 Task: Add Lifeway Organic Creamy Orange Probugs Kefir to the cart.
Action: Mouse moved to (25, 107)
Screenshot: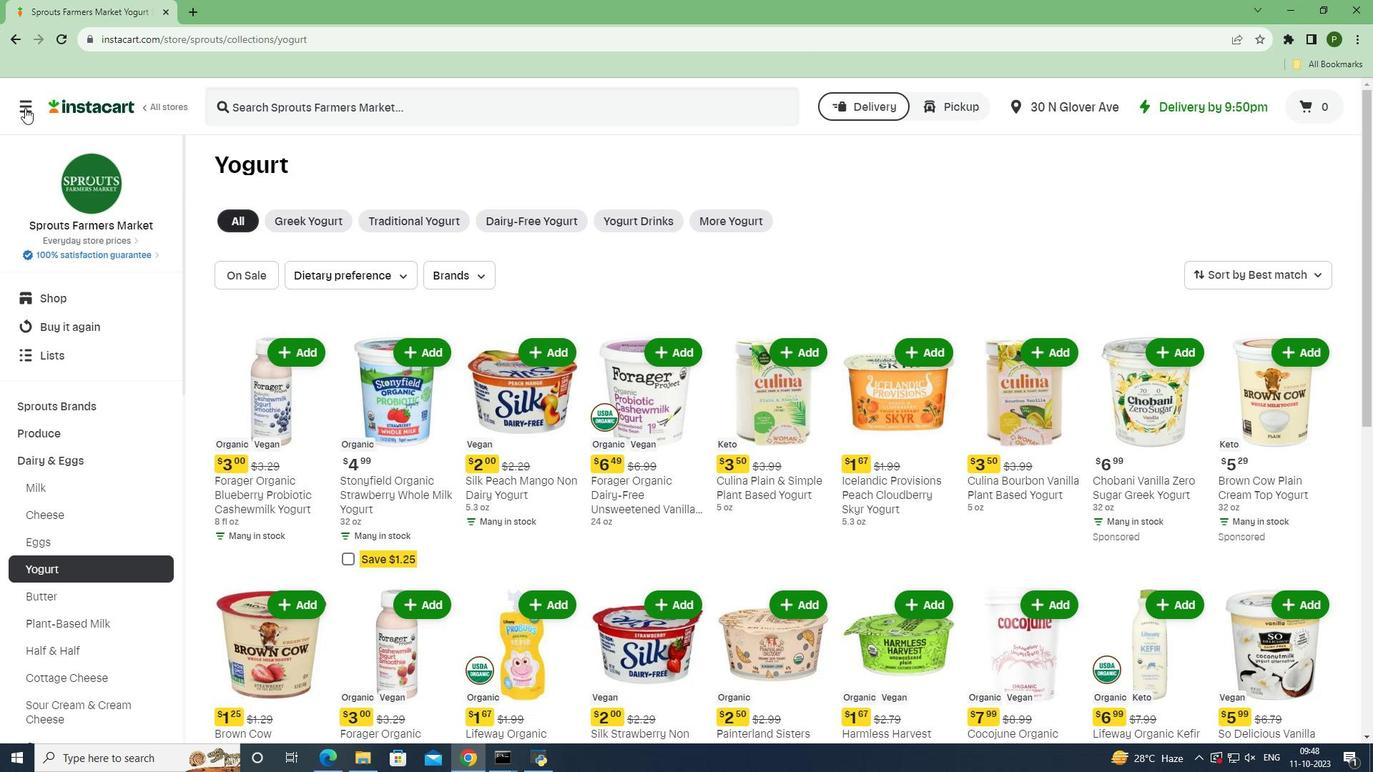 
Action: Mouse pressed left at (25, 107)
Screenshot: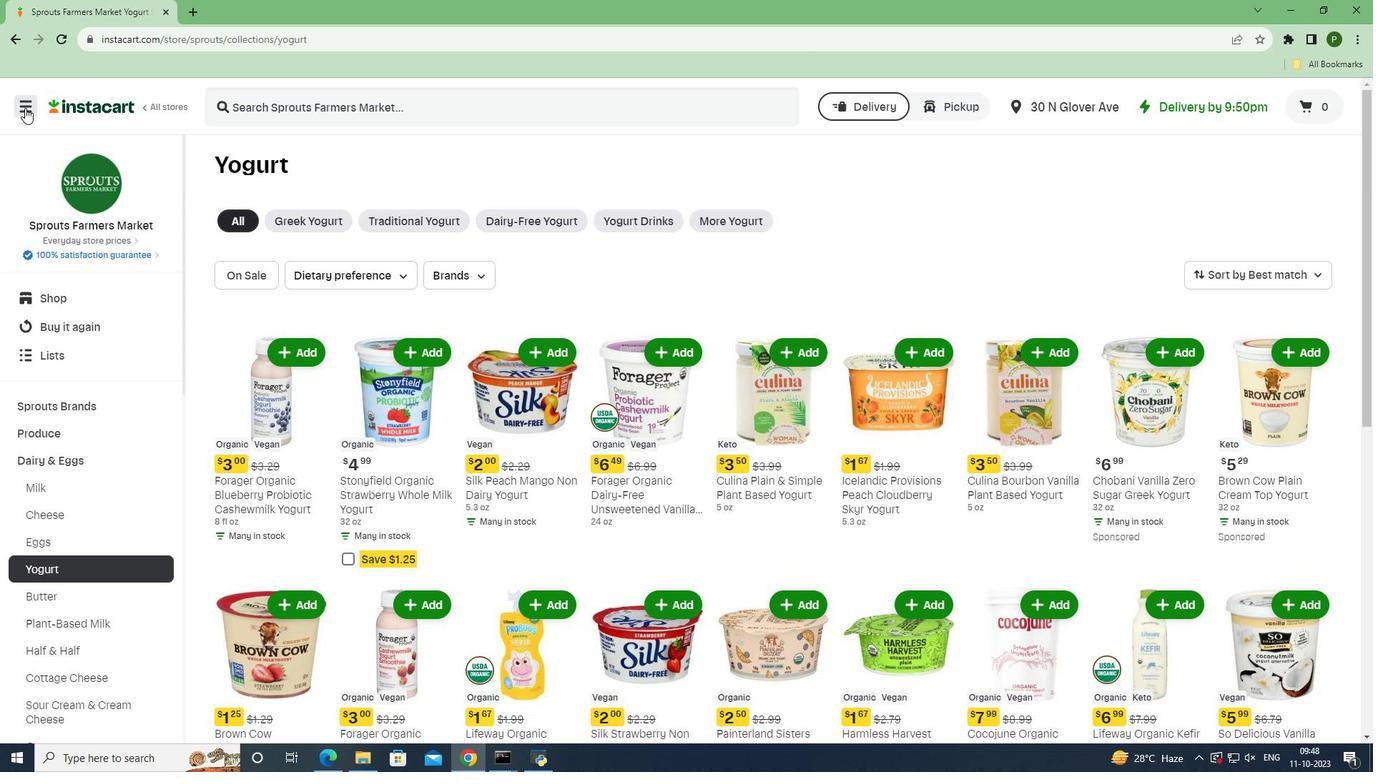 
Action: Mouse moved to (70, 386)
Screenshot: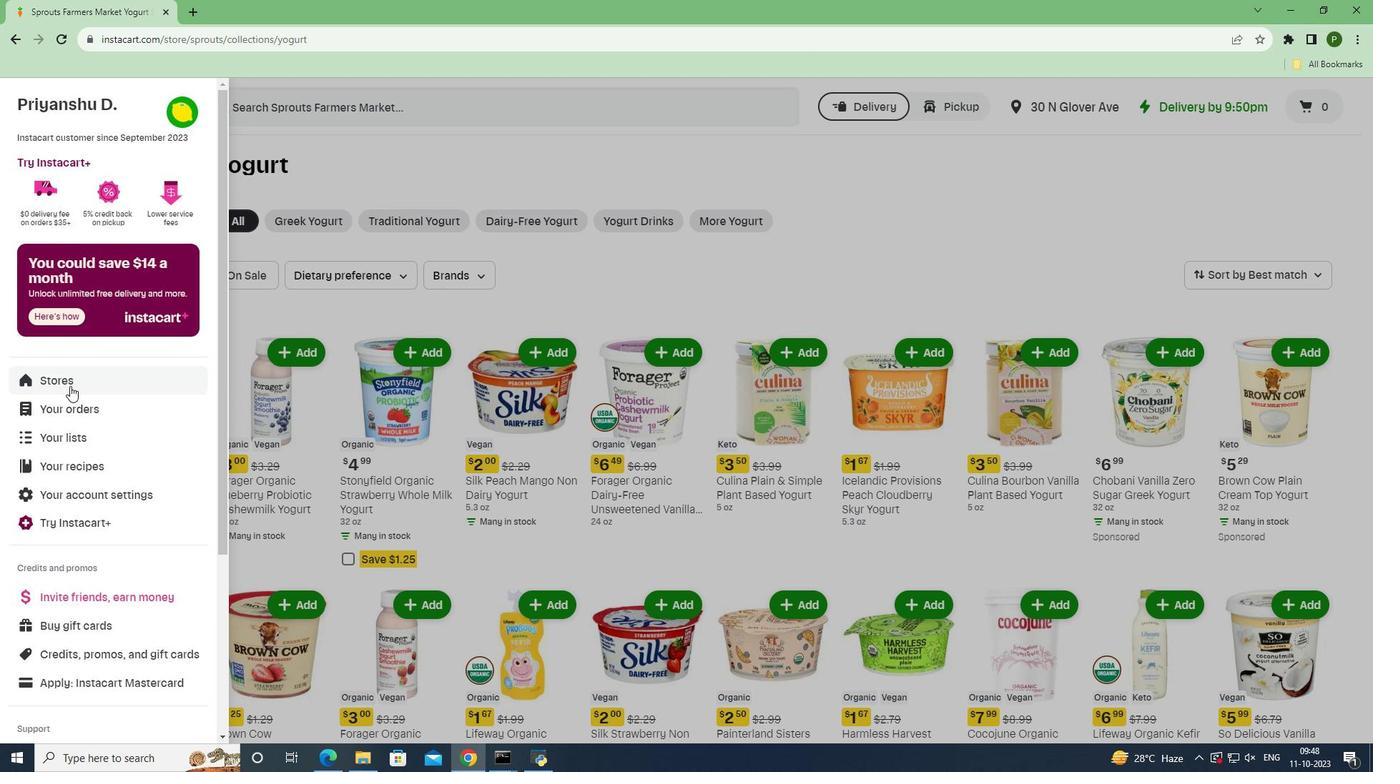 
Action: Mouse pressed left at (70, 386)
Screenshot: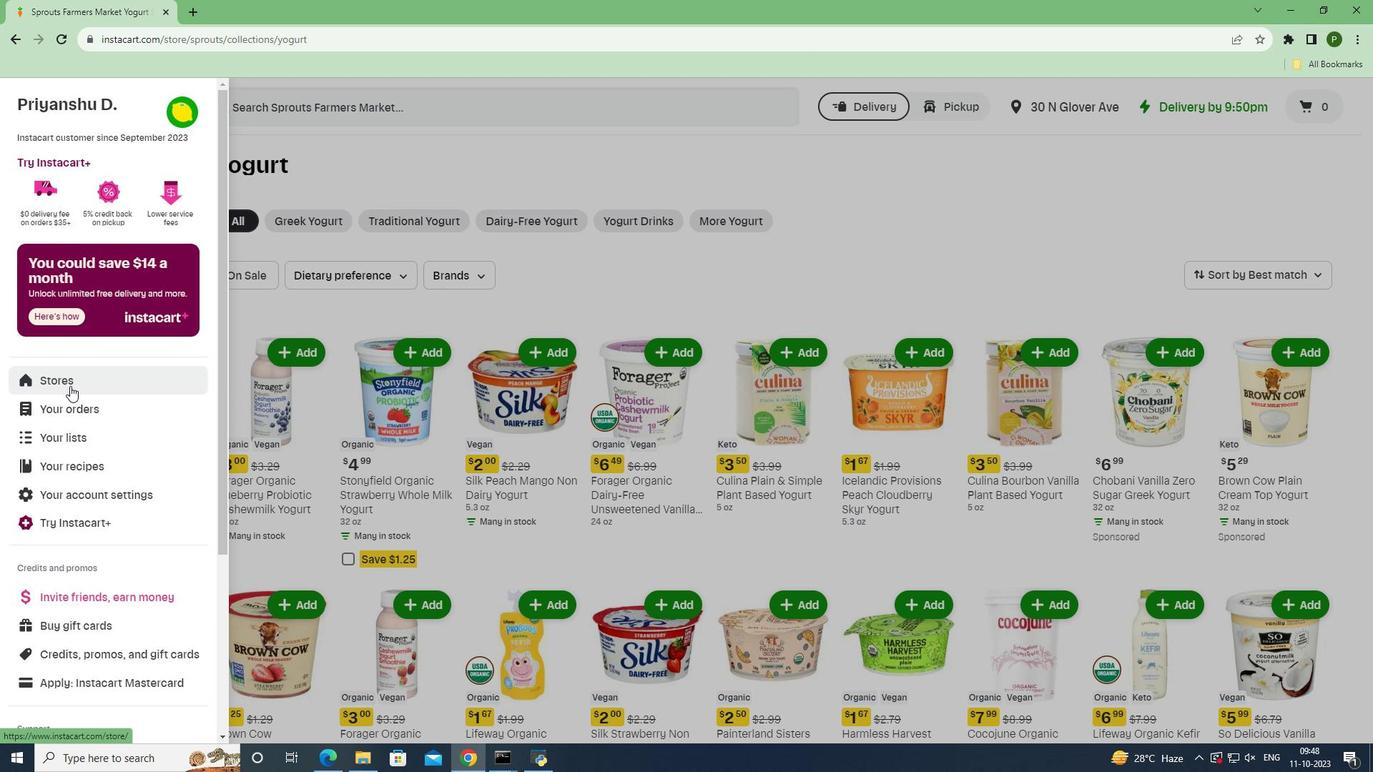 
Action: Mouse moved to (350, 153)
Screenshot: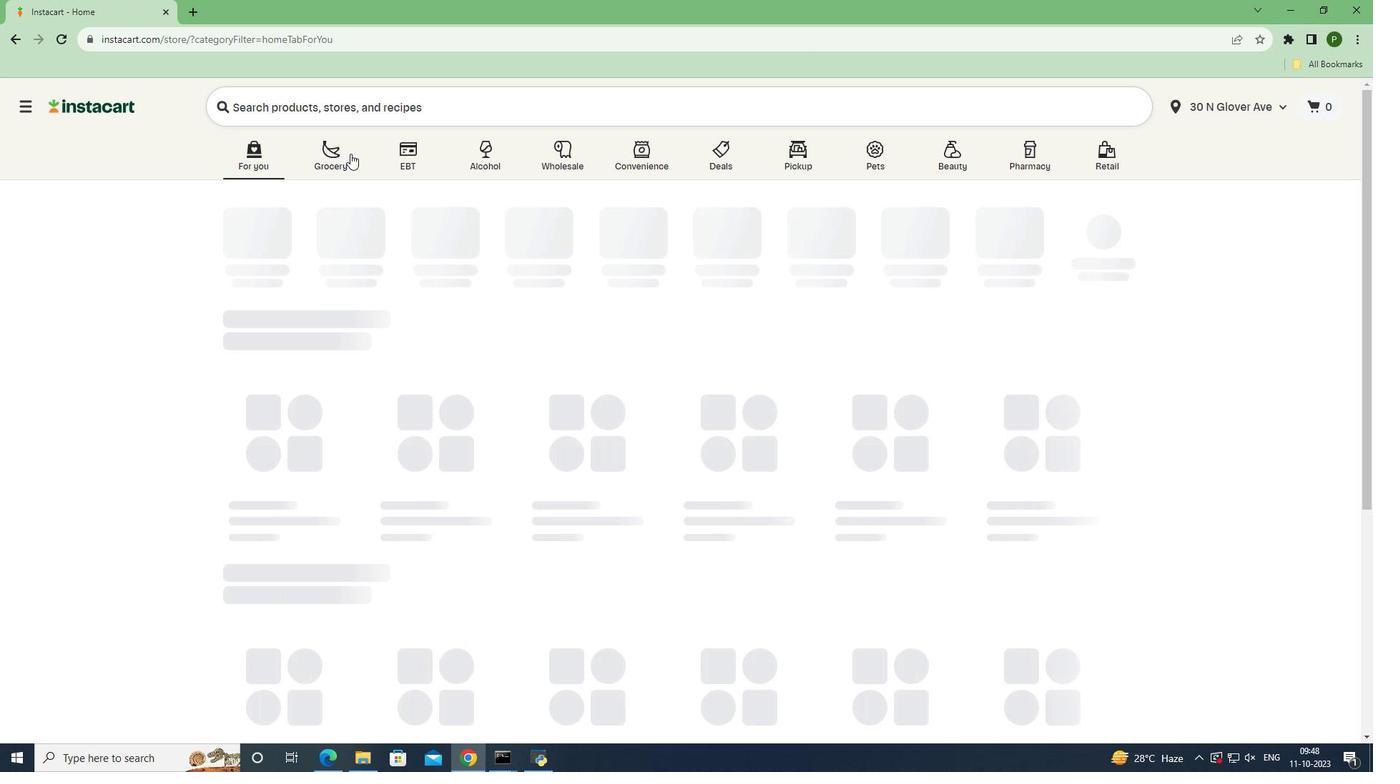 
Action: Mouse pressed left at (350, 153)
Screenshot: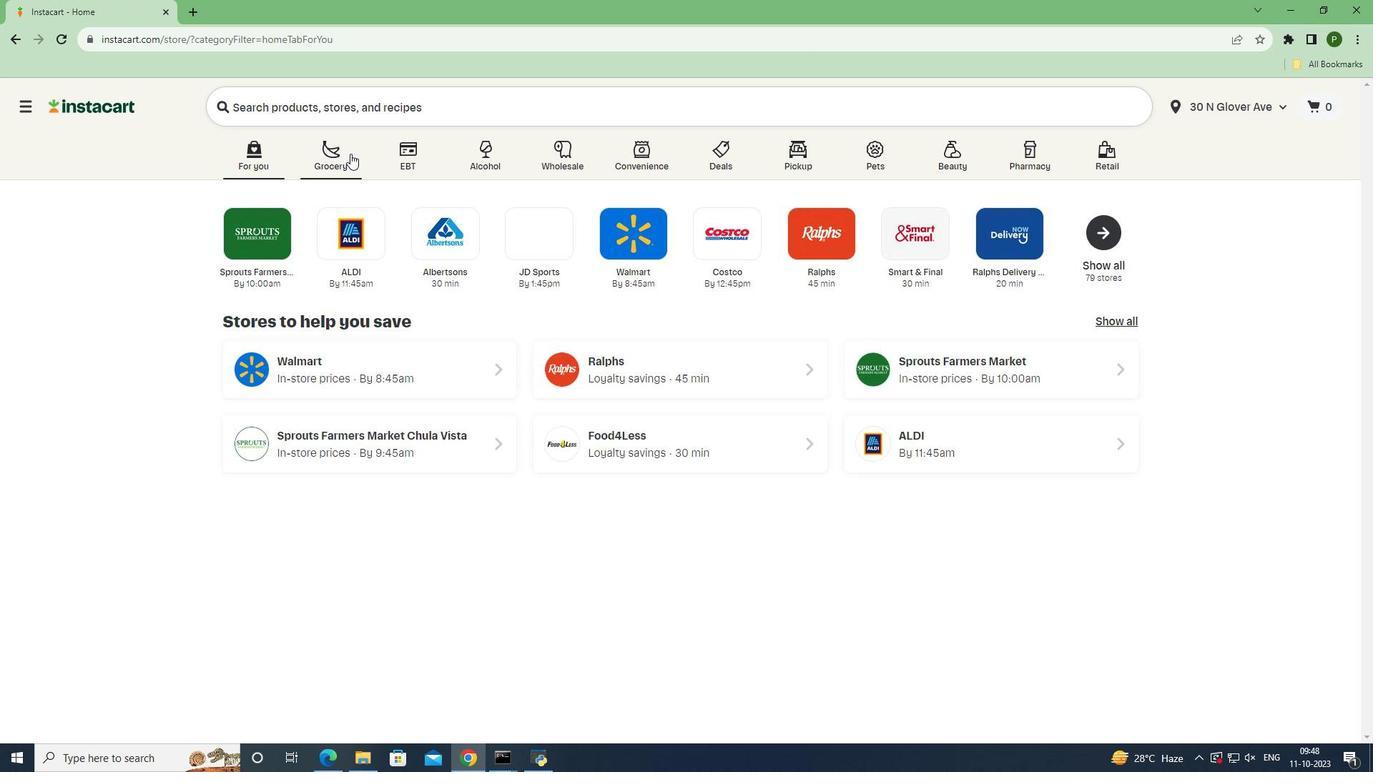 
Action: Mouse moved to (571, 324)
Screenshot: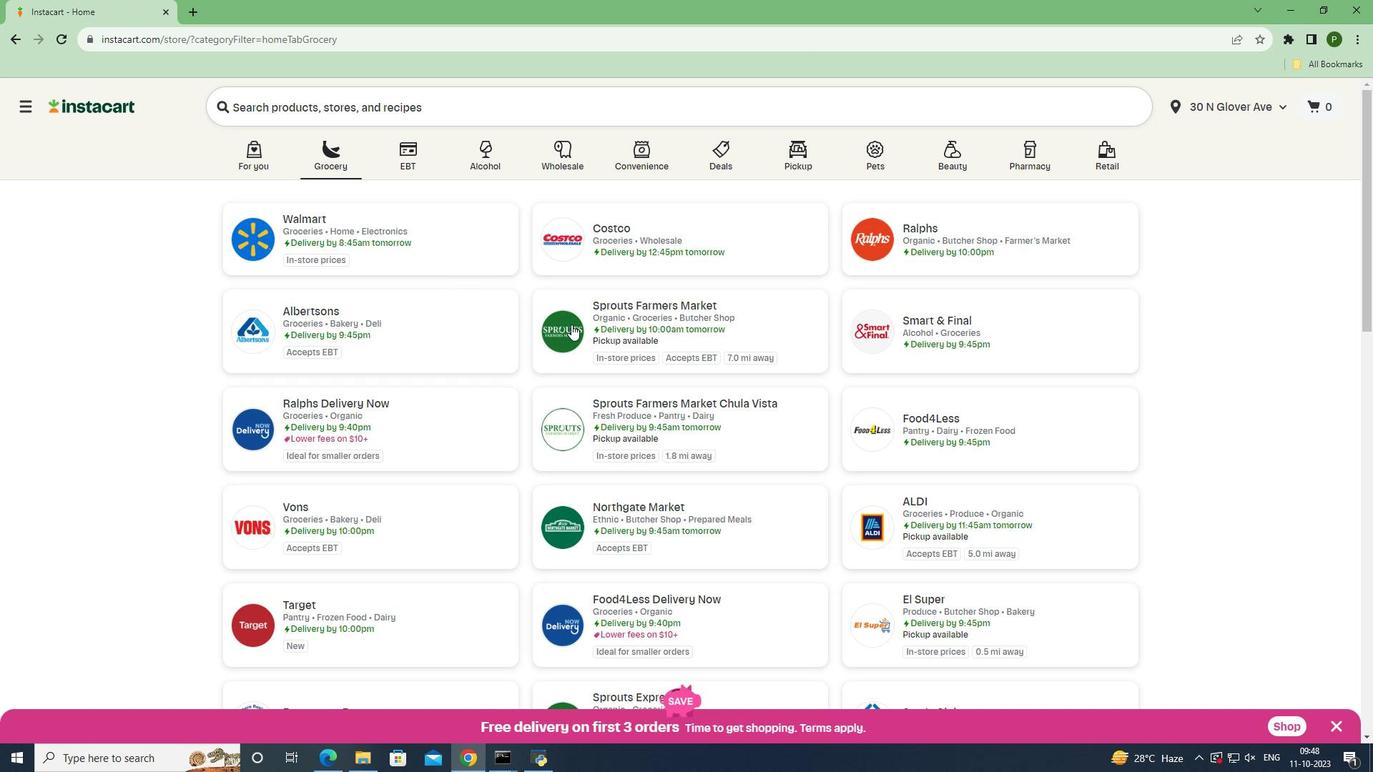 
Action: Mouse pressed left at (571, 324)
Screenshot: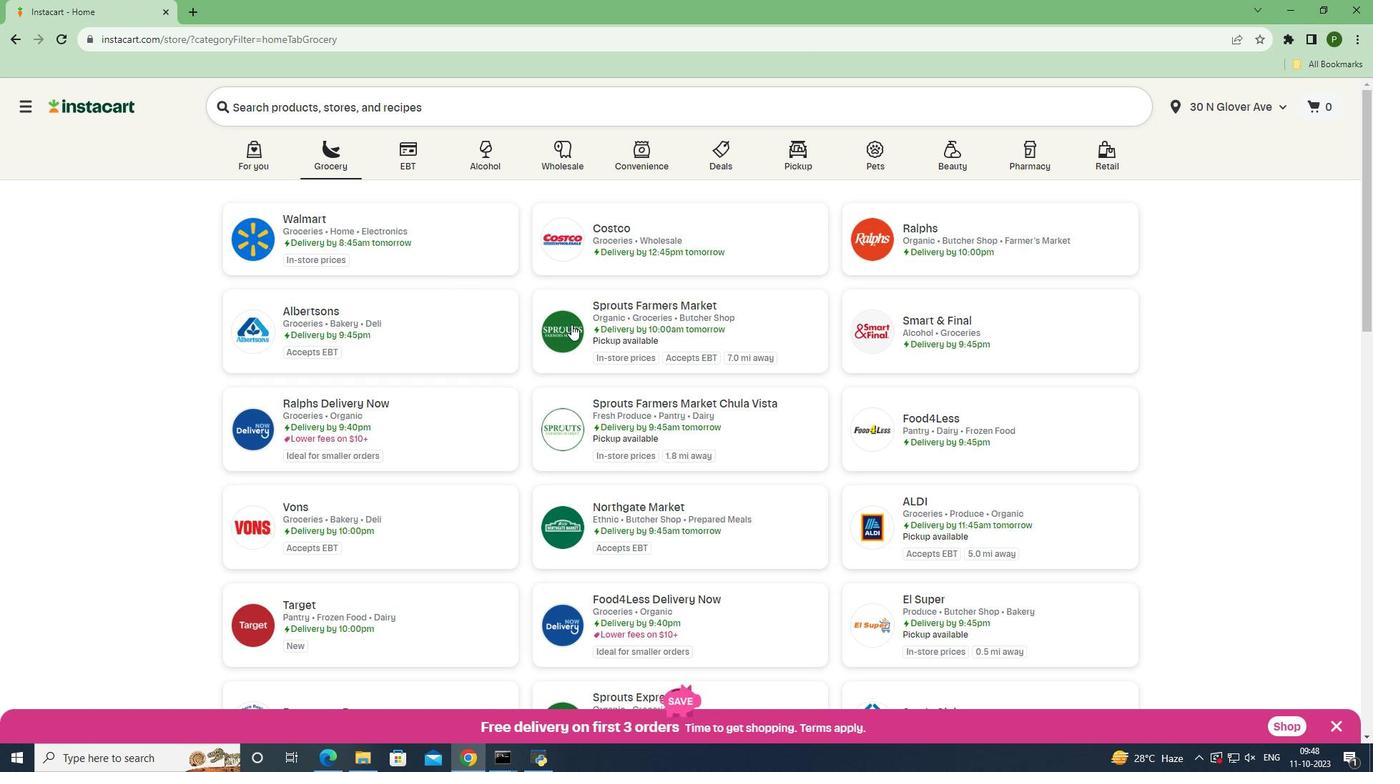 
Action: Mouse moved to (112, 457)
Screenshot: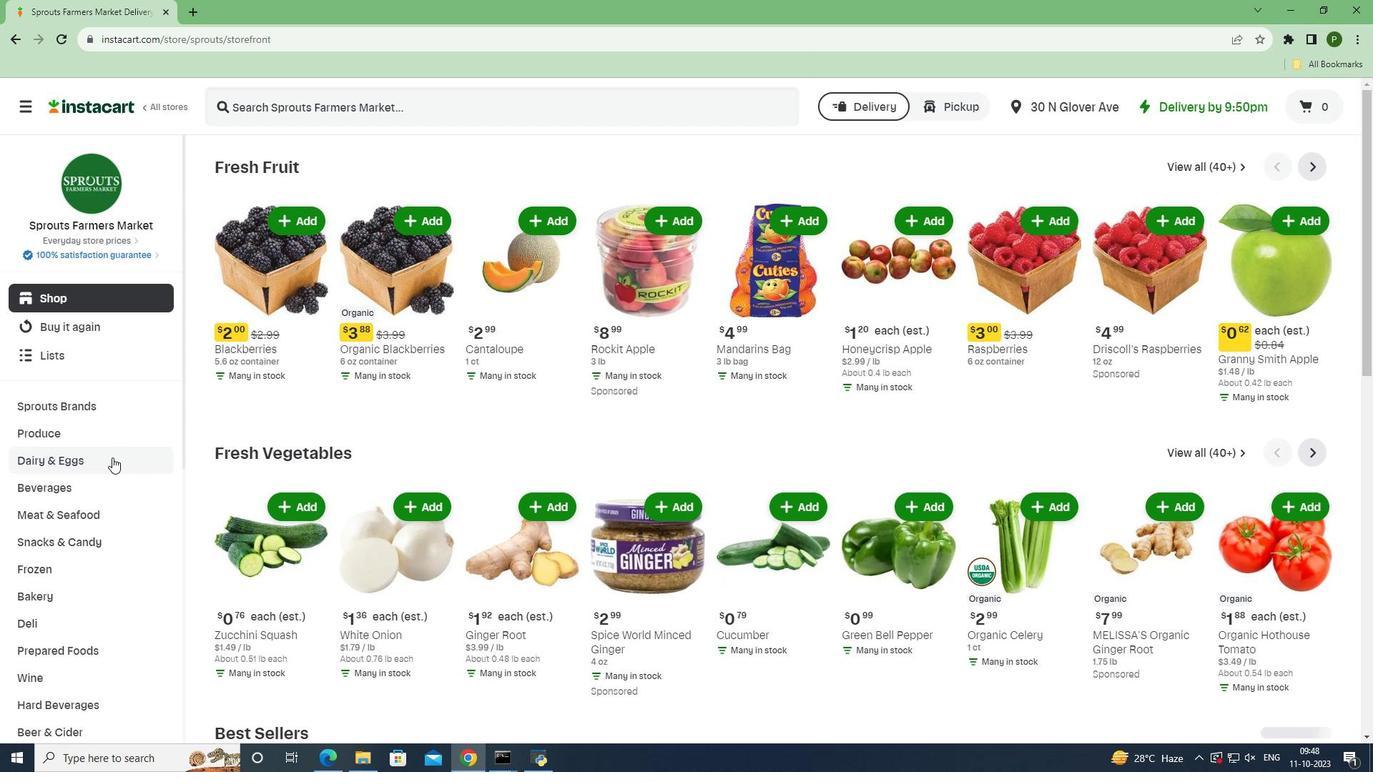 
Action: Mouse pressed left at (112, 457)
Screenshot: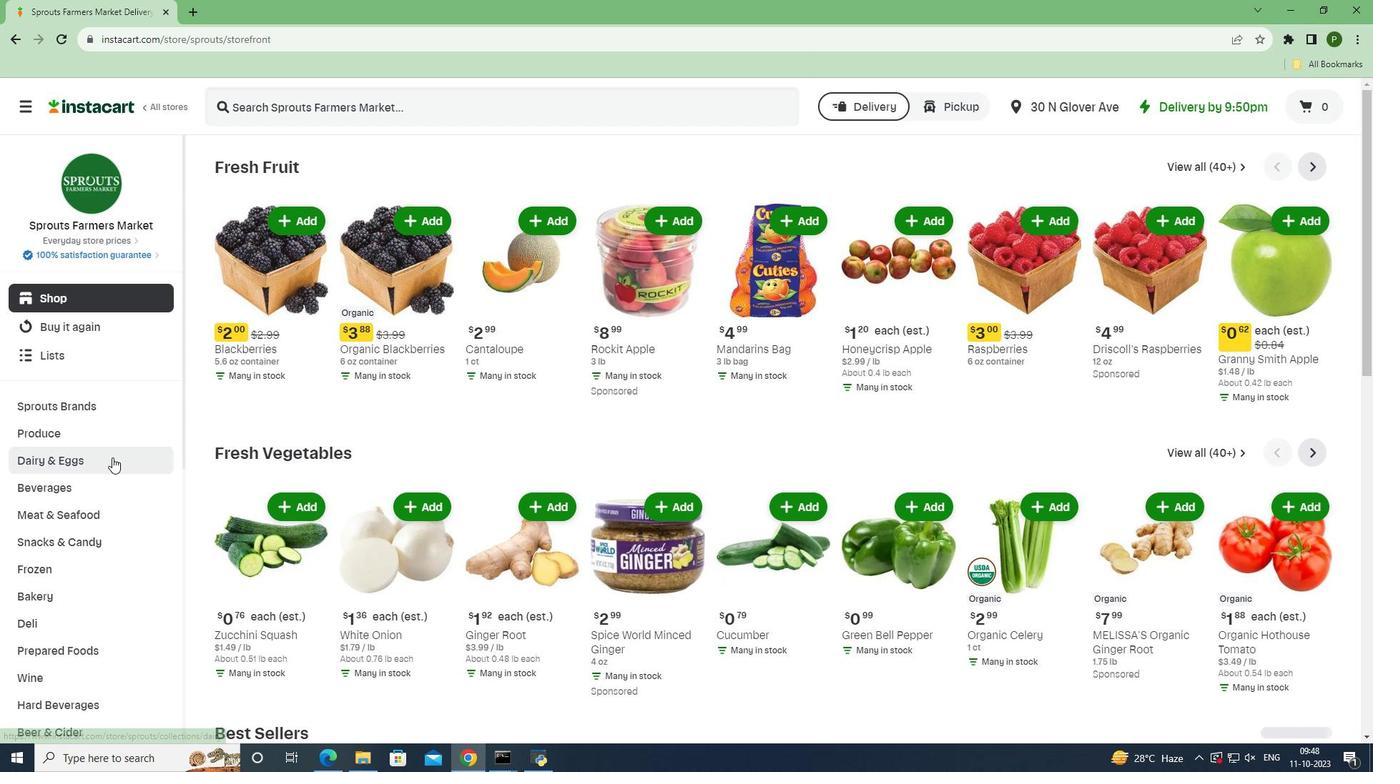 
Action: Mouse moved to (84, 571)
Screenshot: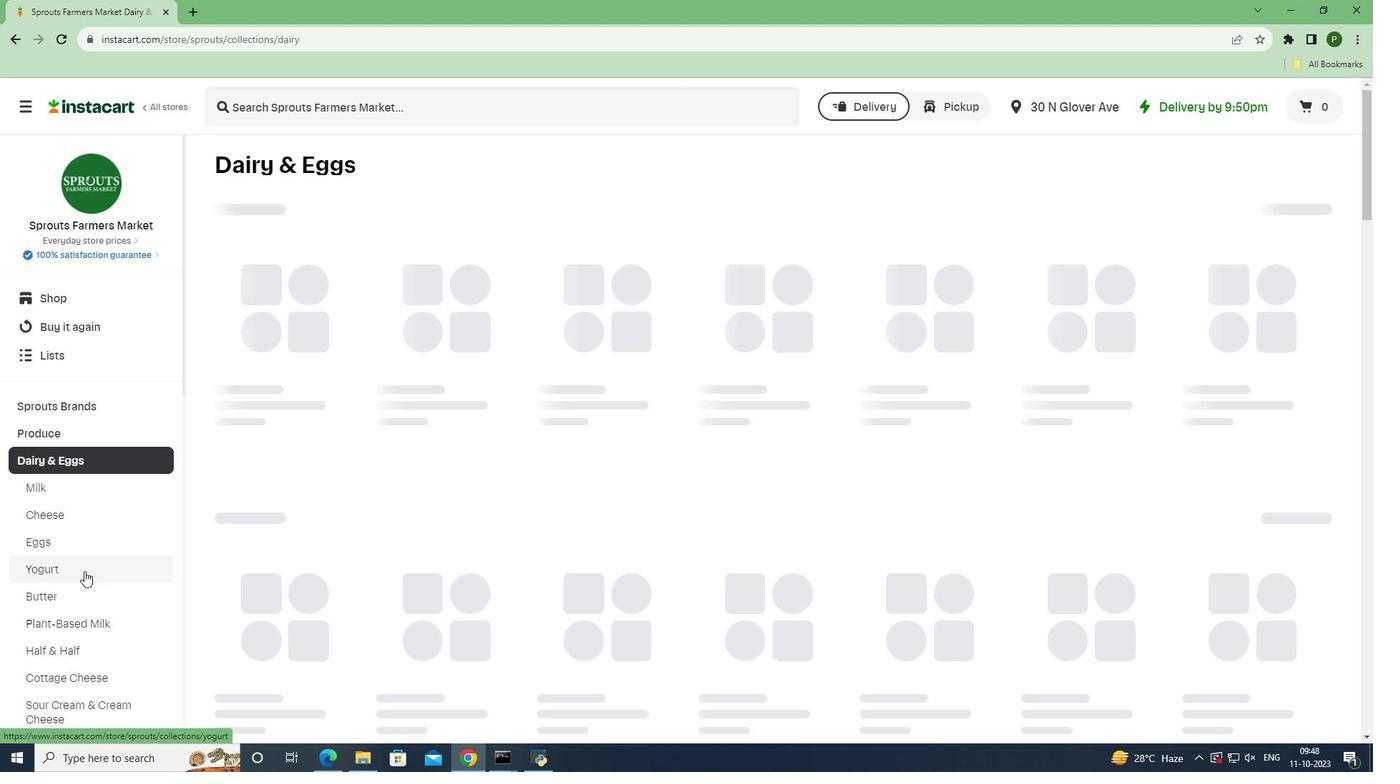 
Action: Mouse pressed left at (84, 571)
Screenshot: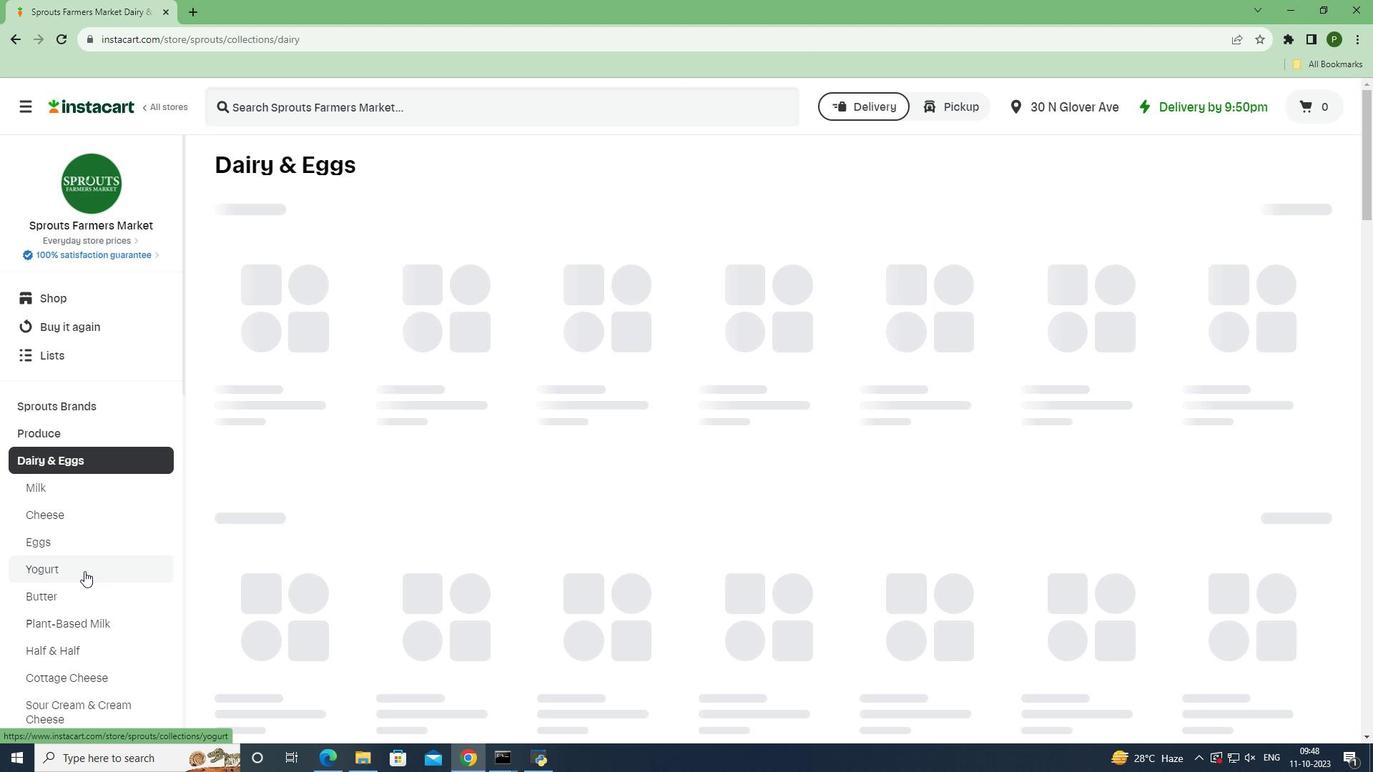 
Action: Mouse moved to (364, 108)
Screenshot: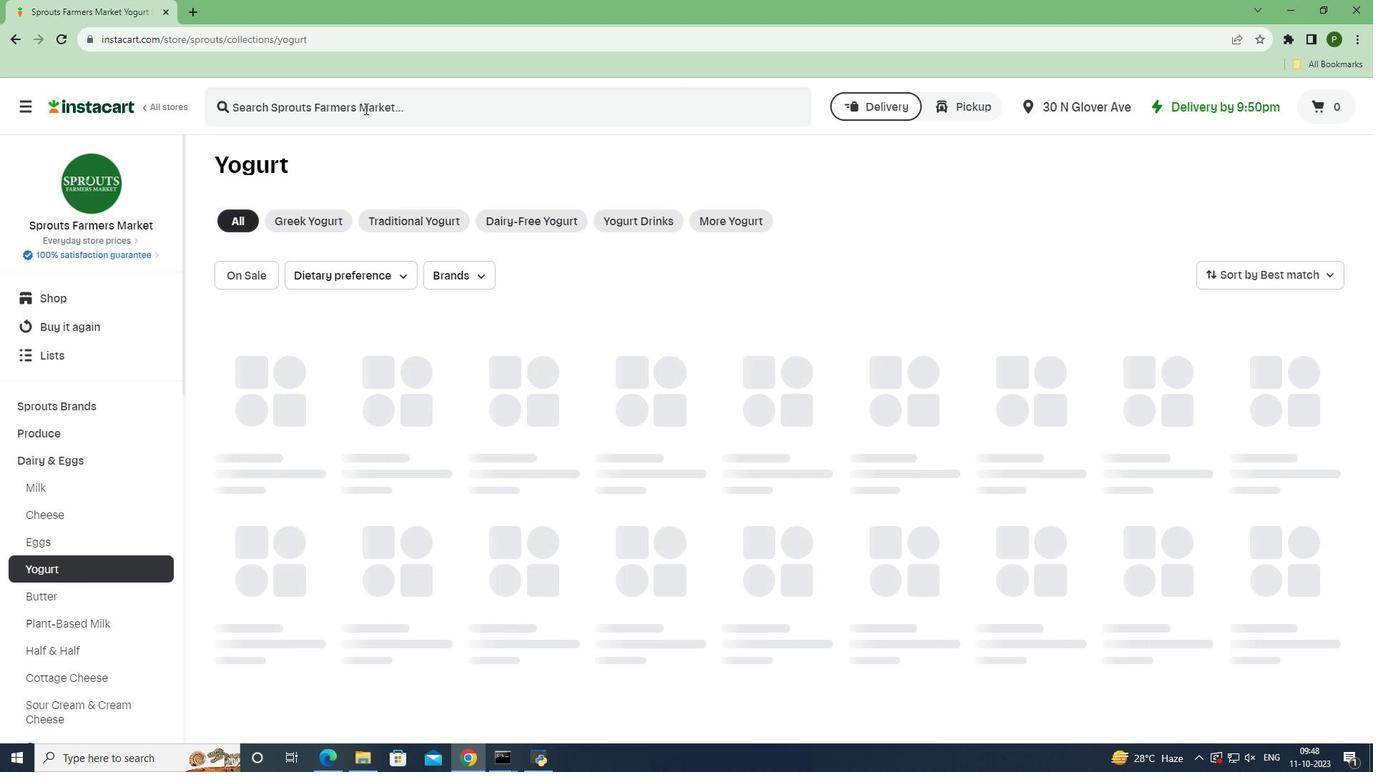 
Action: Mouse pressed left at (364, 108)
Screenshot: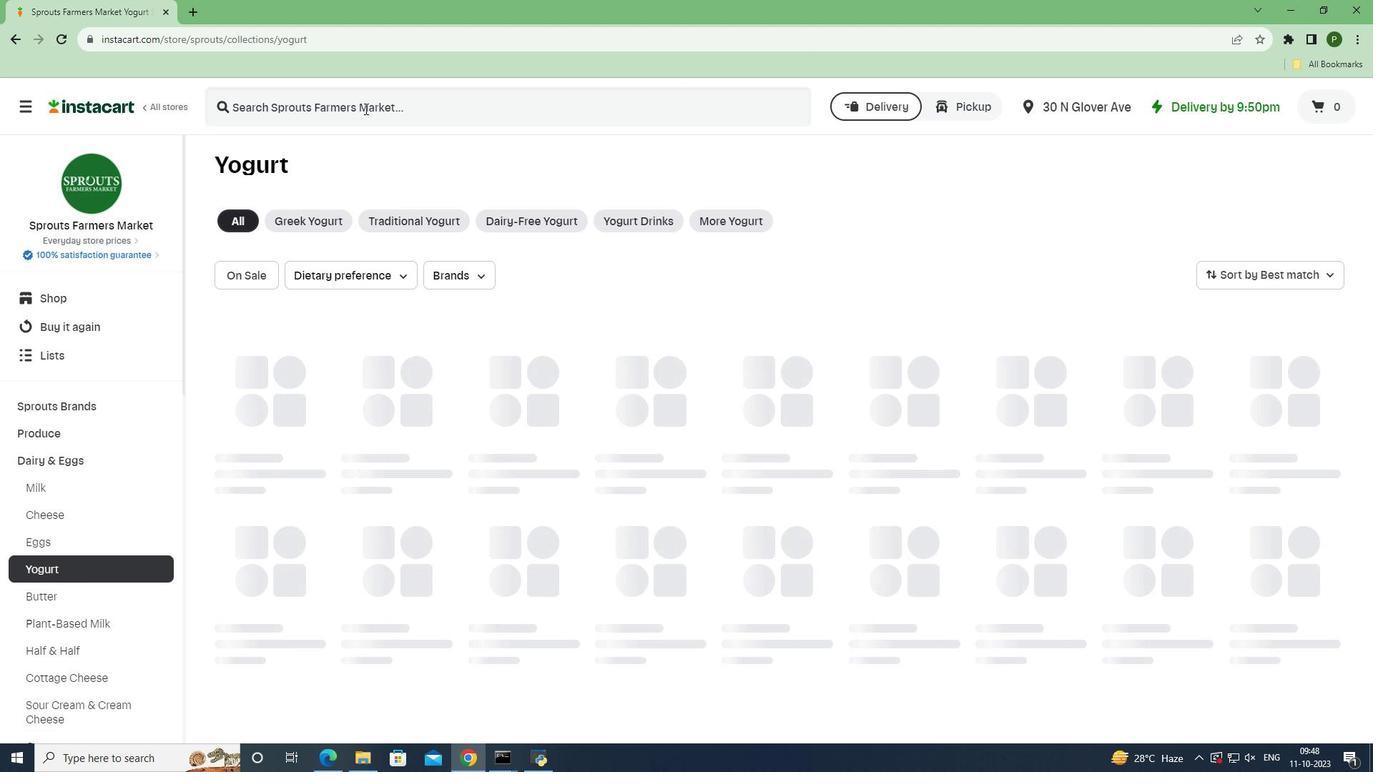 
Action: Key pressed l<Key.caps_lock>IFEWAY<Key.space><Key.caps_lock>o<Key.caps_lock>RGANIC<Key.space><Key.caps_lock>c<Key.caps_lock>REAMY<Key.space><Key.caps_lock>o<Key.caps_lock>RANGE<Key.space><Key.caps_lock>p<Key.caps_lock>ROBUGS<Key.space><Key.caps_lock>k<Key.caps_lock>EFIR<Key.space><Key.enter>
Screenshot: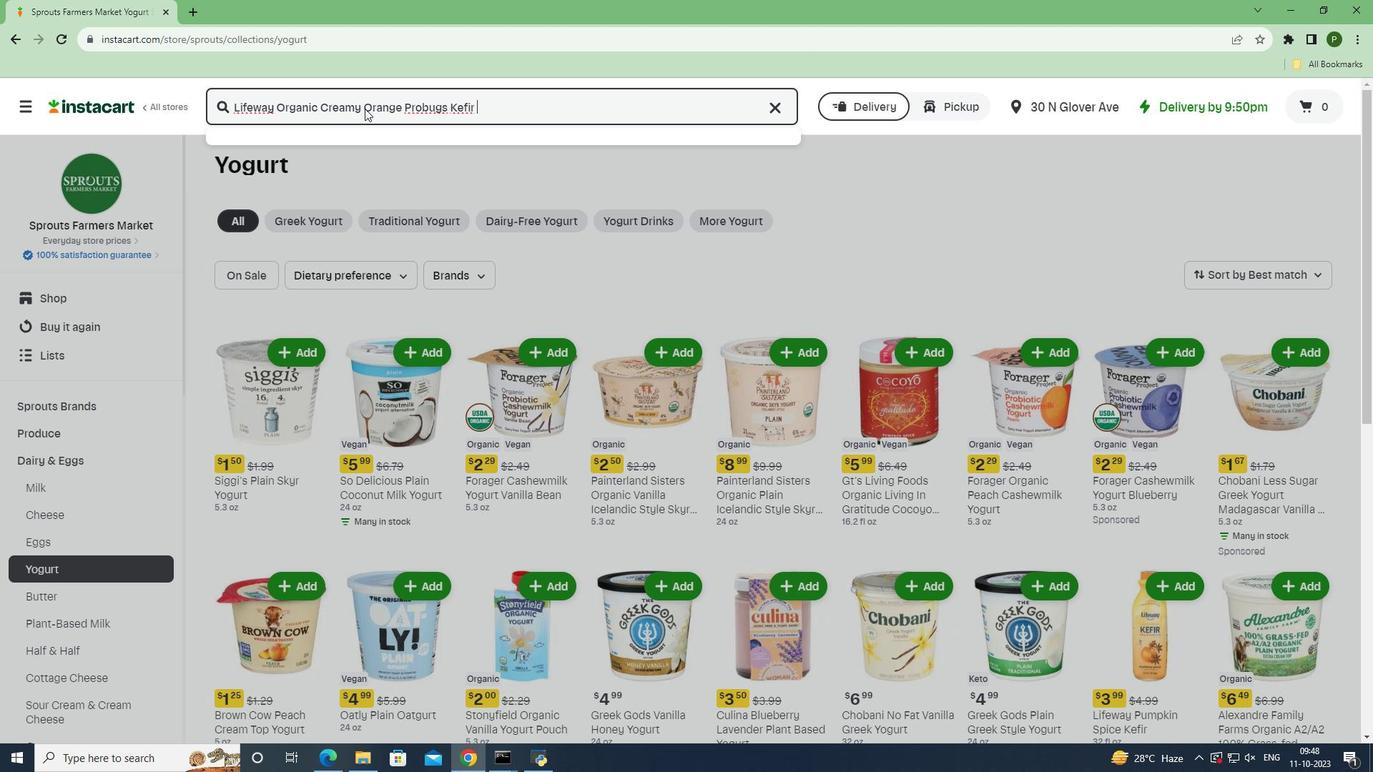 
Action: Mouse moved to (609, 259)
Screenshot: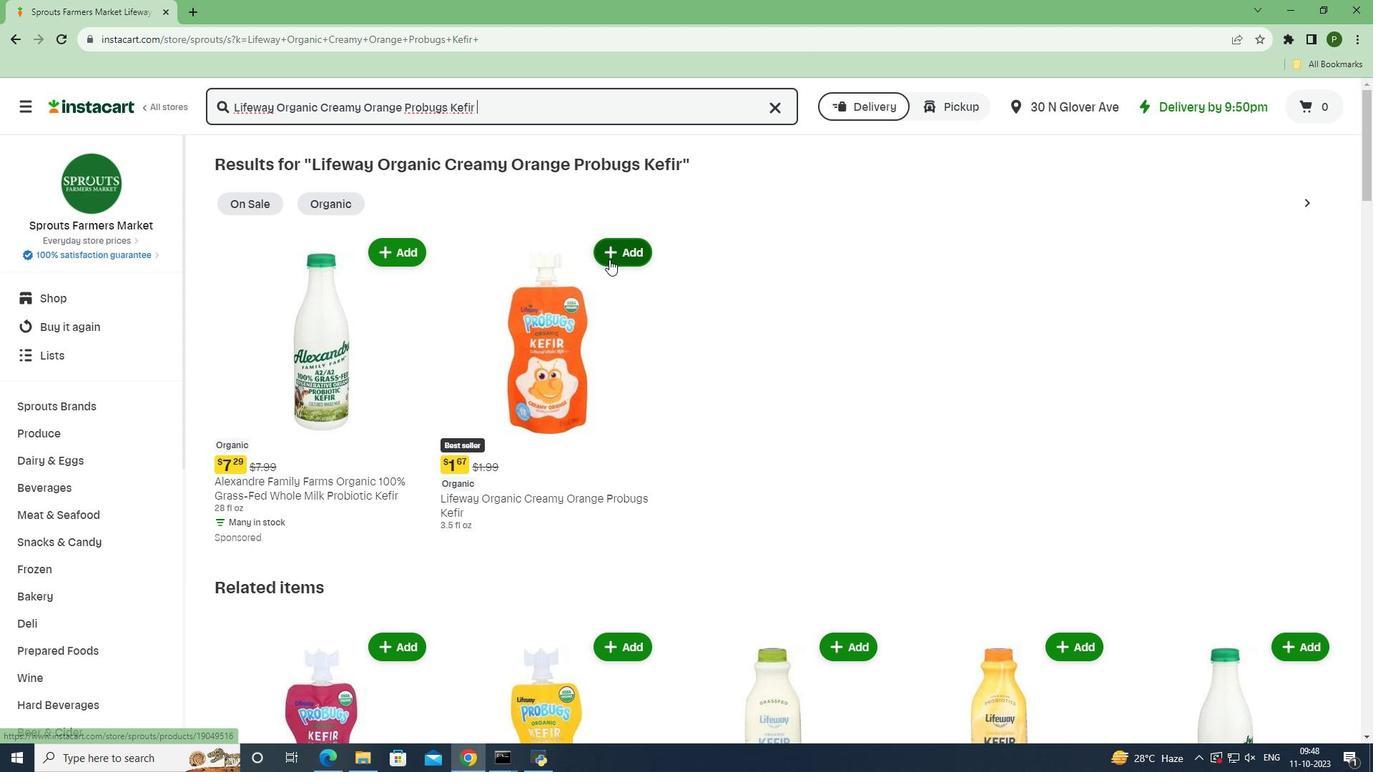 
Action: Mouse pressed left at (609, 259)
Screenshot: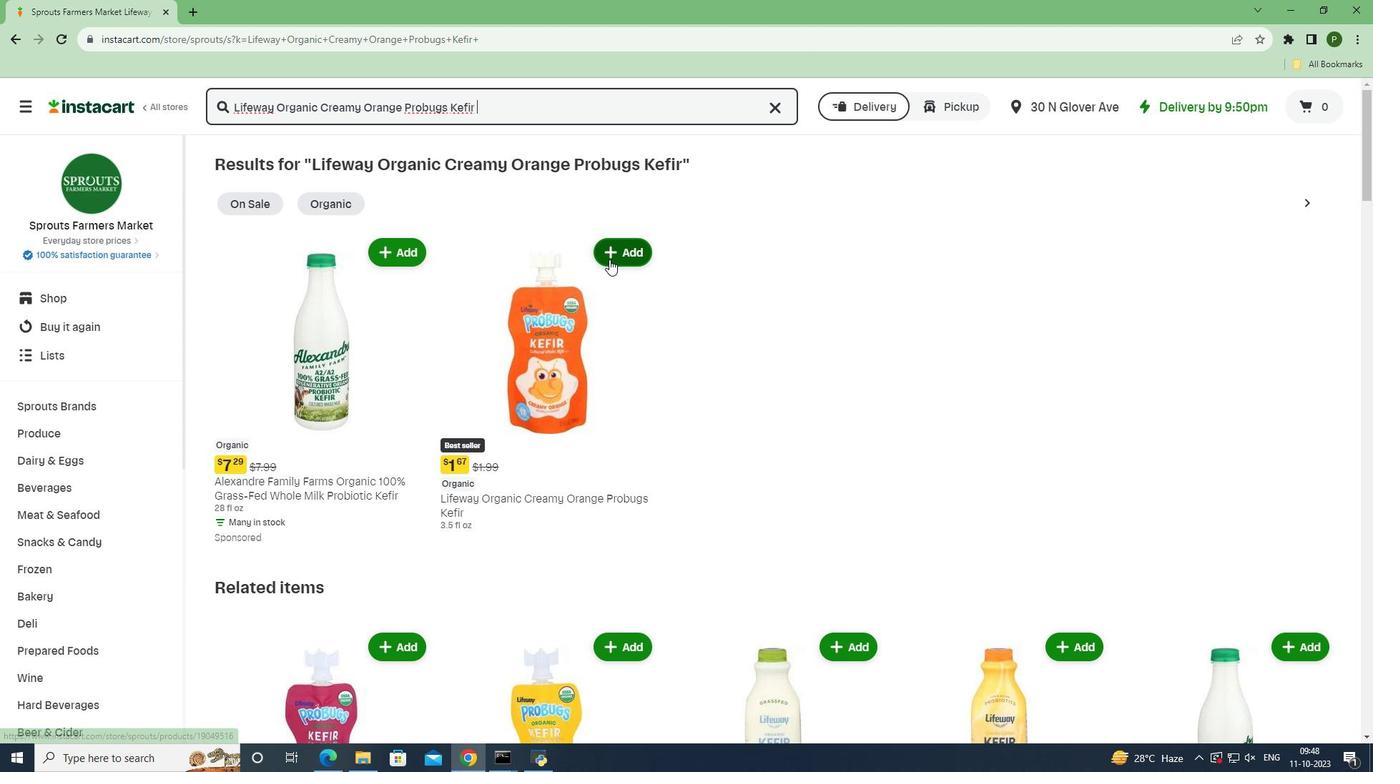 
Action: Mouse moved to (693, 335)
Screenshot: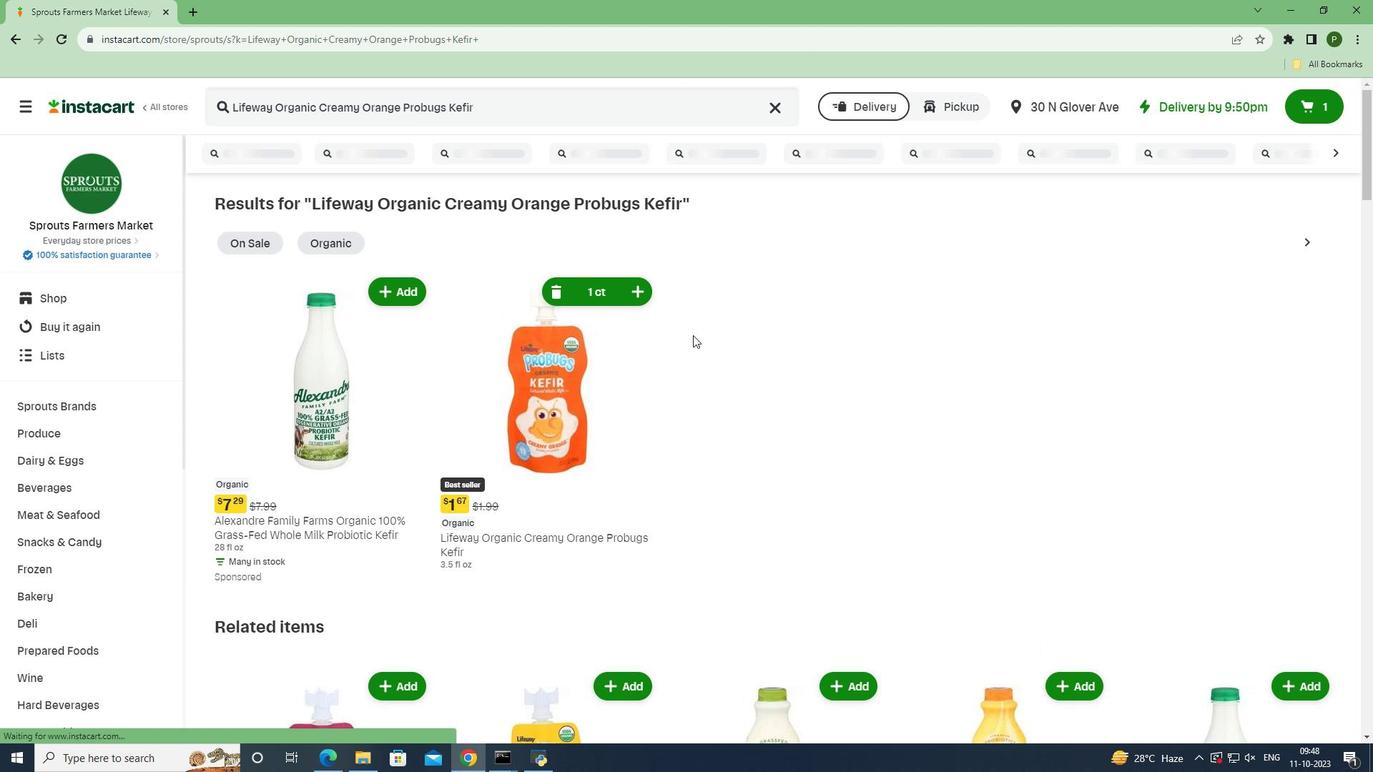 
